 Task: Create in the project TrendSetter in Backlog an issue 'Upgrade the security protocols of a web application to comply with new regulatory requirements', assign it to team member softage.4@softage.net and change the status to IN PROGRESS.
Action: Mouse moved to (206, 292)
Screenshot: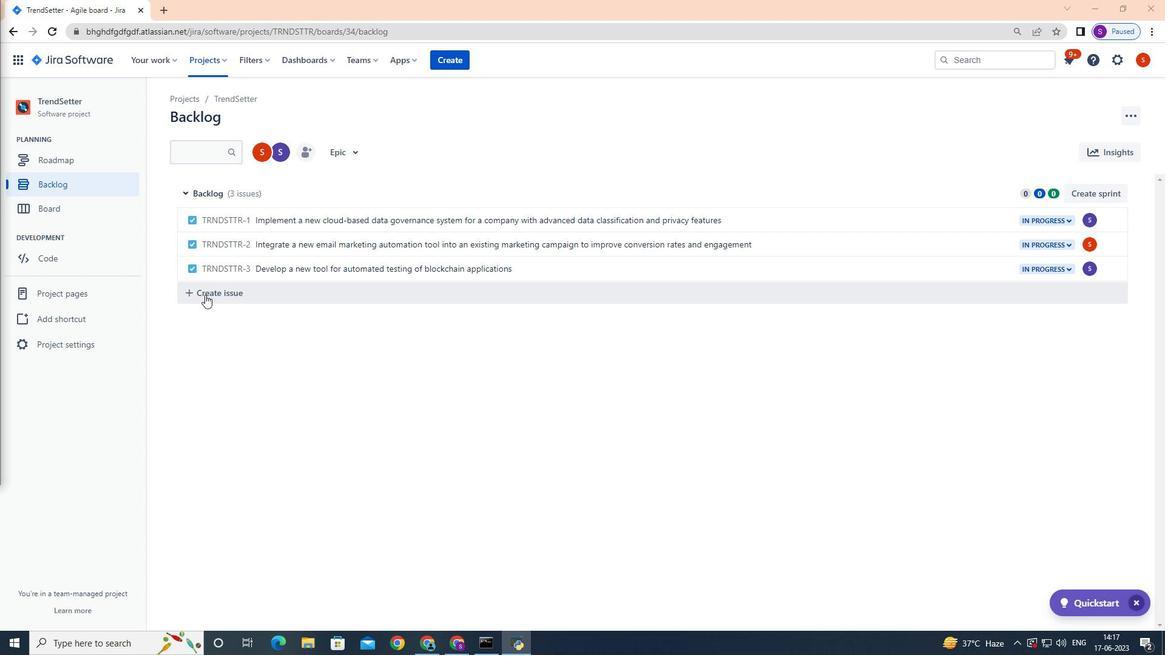 
Action: Mouse pressed left at (206, 292)
Screenshot: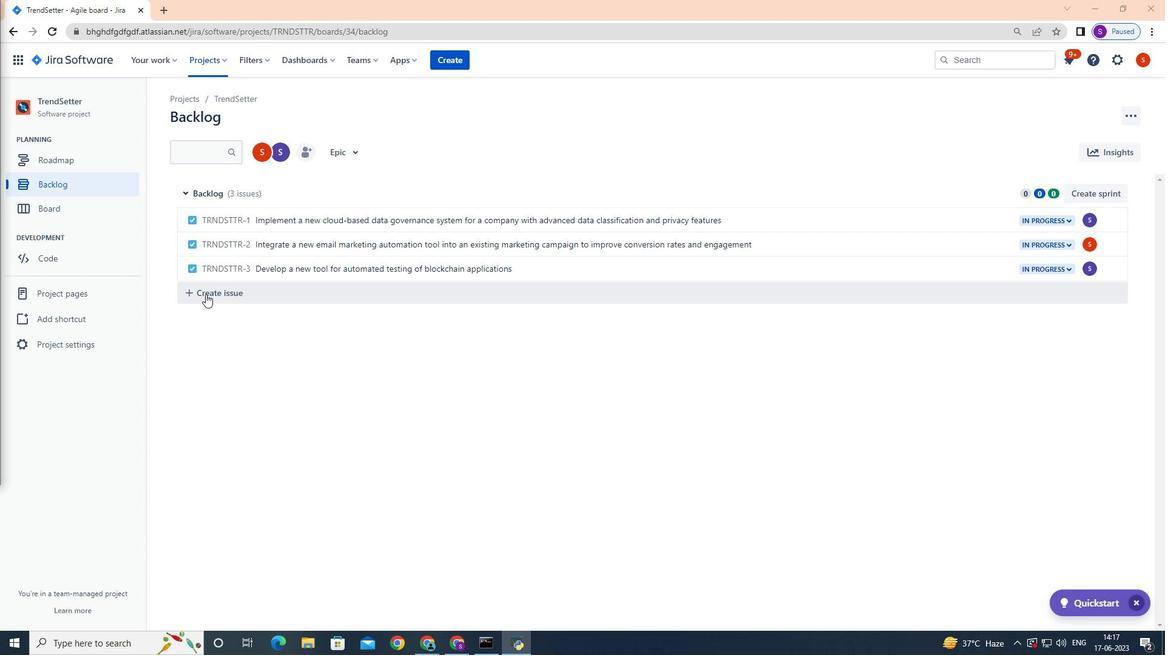 
Action: Key pressed <Key.shift><Key.shift>Upgrade<Key.space>the<Key.space>security<Key.space>protocols<Key.space>of<Key.space>a<Key.space>web<Key.space>application<Key.space>to<Key.space>comply<Key.space>with<Key.space>new<Key.space>regulatory<Key.space>requirements<Key.enter>
Screenshot: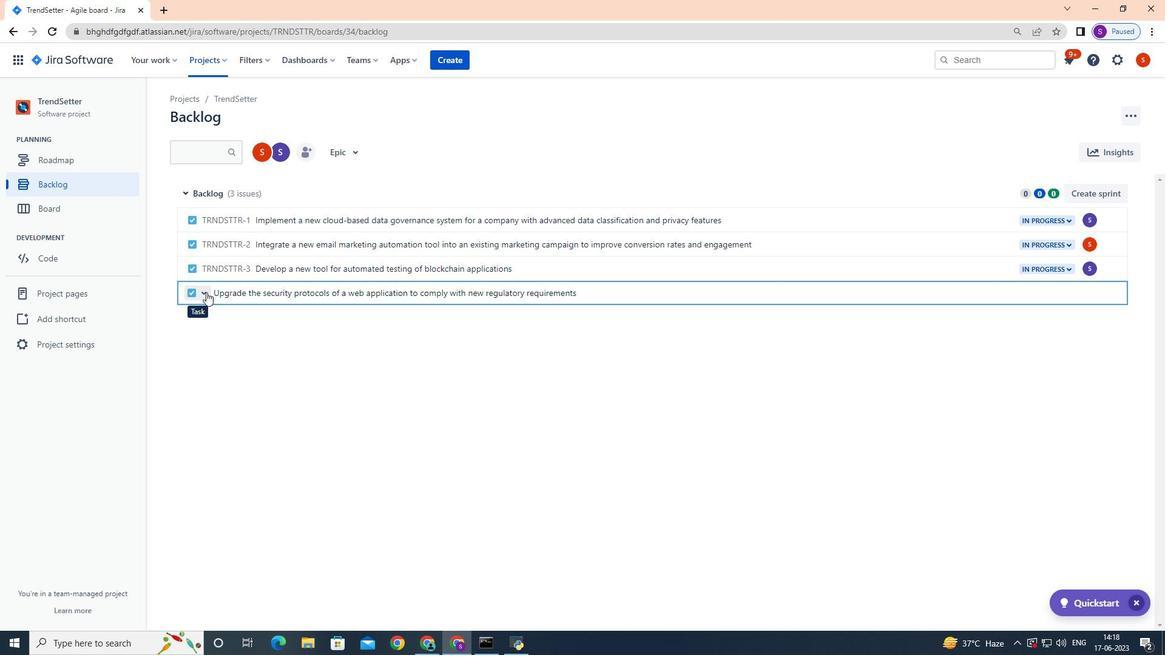 
Action: Mouse moved to (1092, 291)
Screenshot: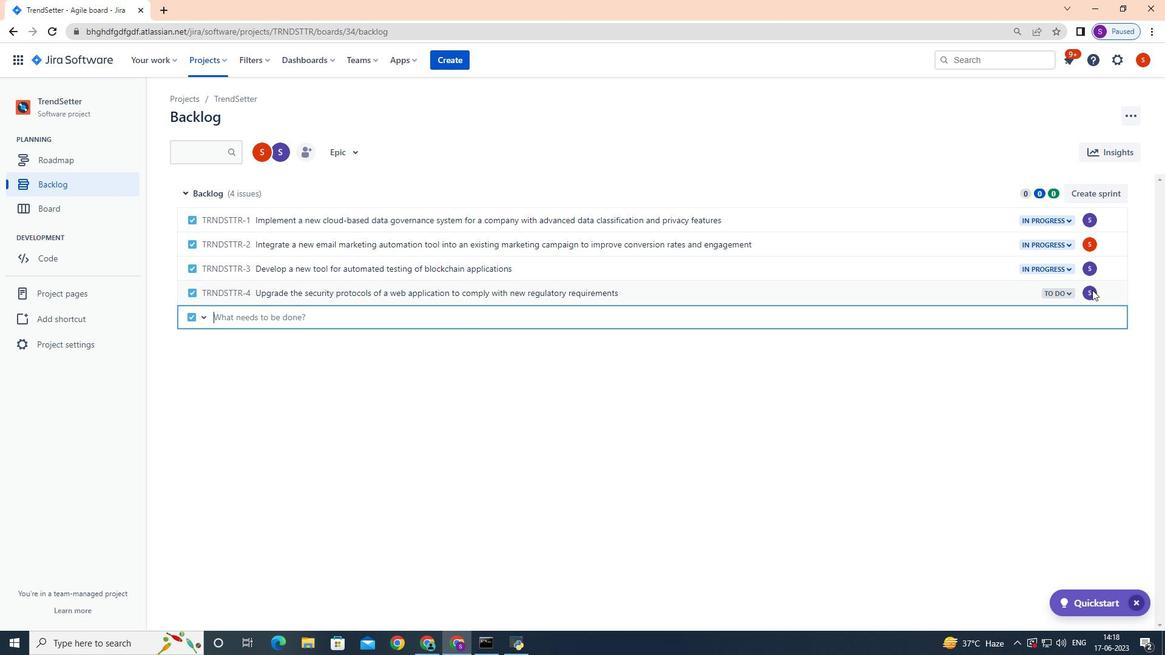 
Action: Mouse pressed left at (1092, 291)
Screenshot: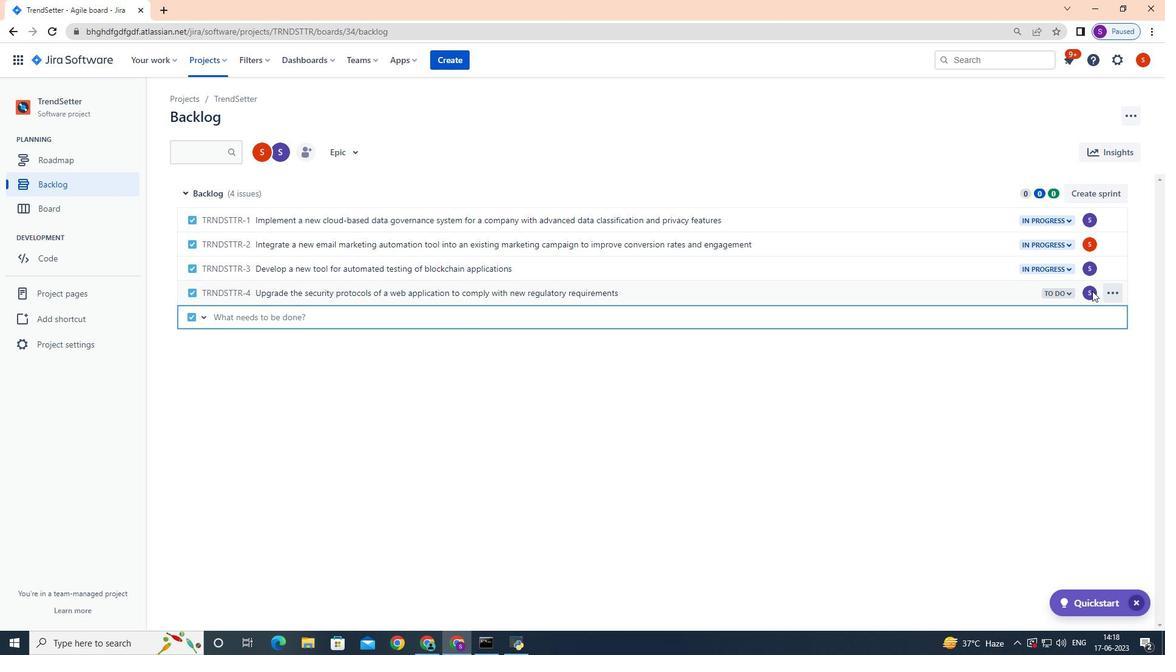 
Action: Mouse moved to (1086, 291)
Screenshot: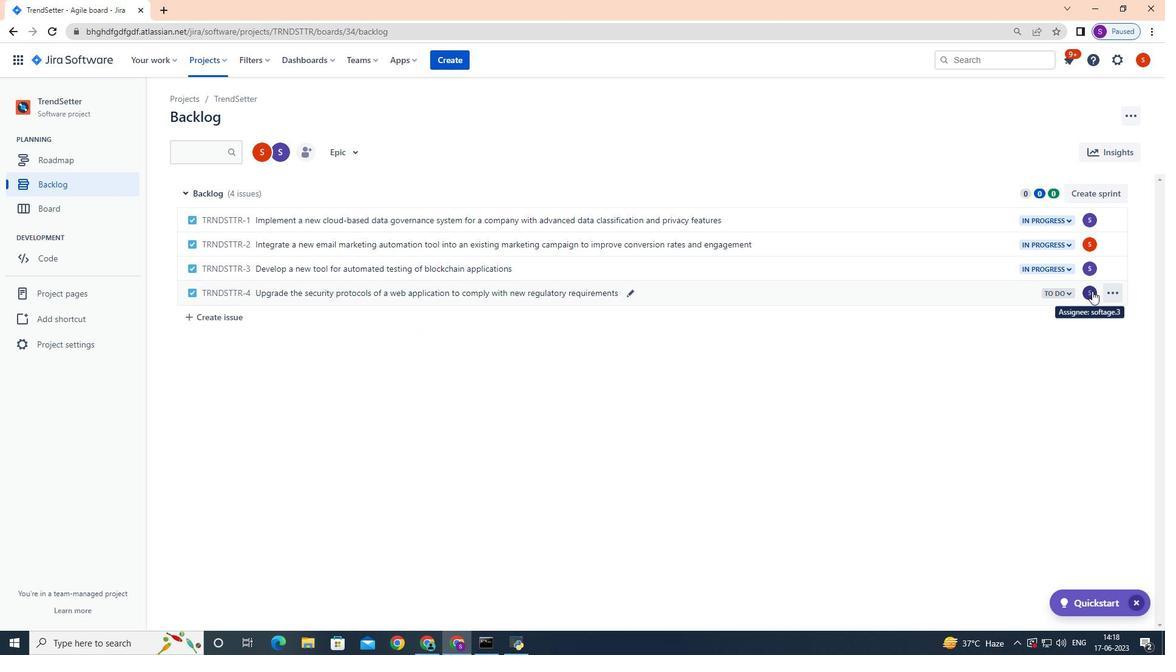 
Action: Mouse pressed left at (1086, 291)
Screenshot: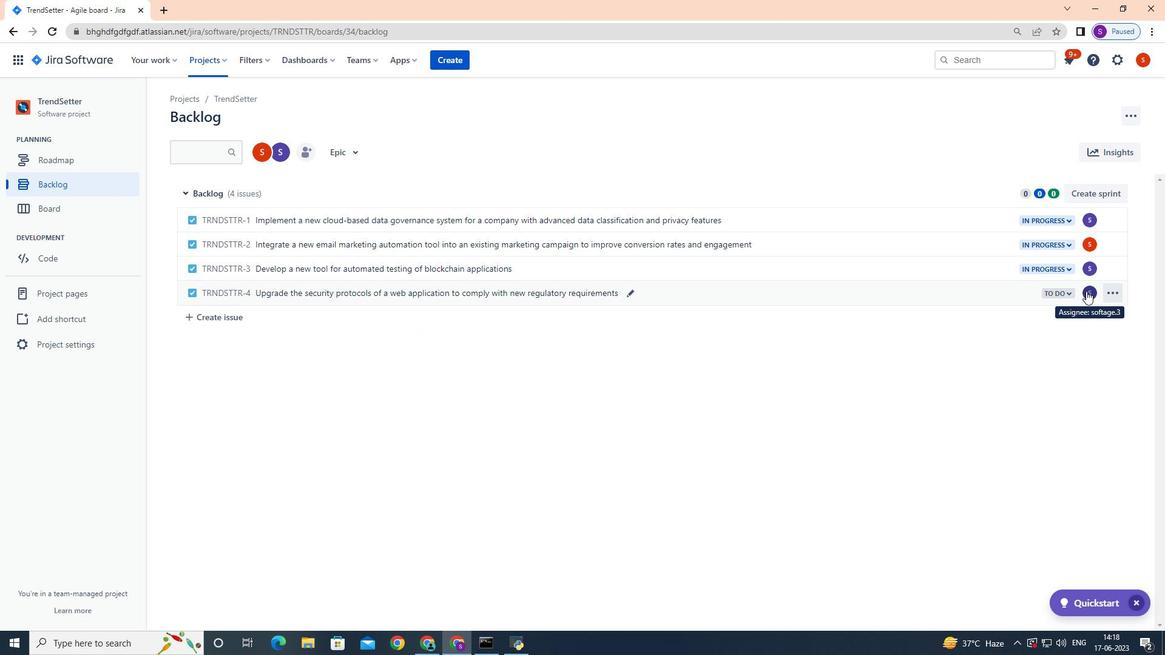 
Action: Mouse moved to (1086, 291)
Screenshot: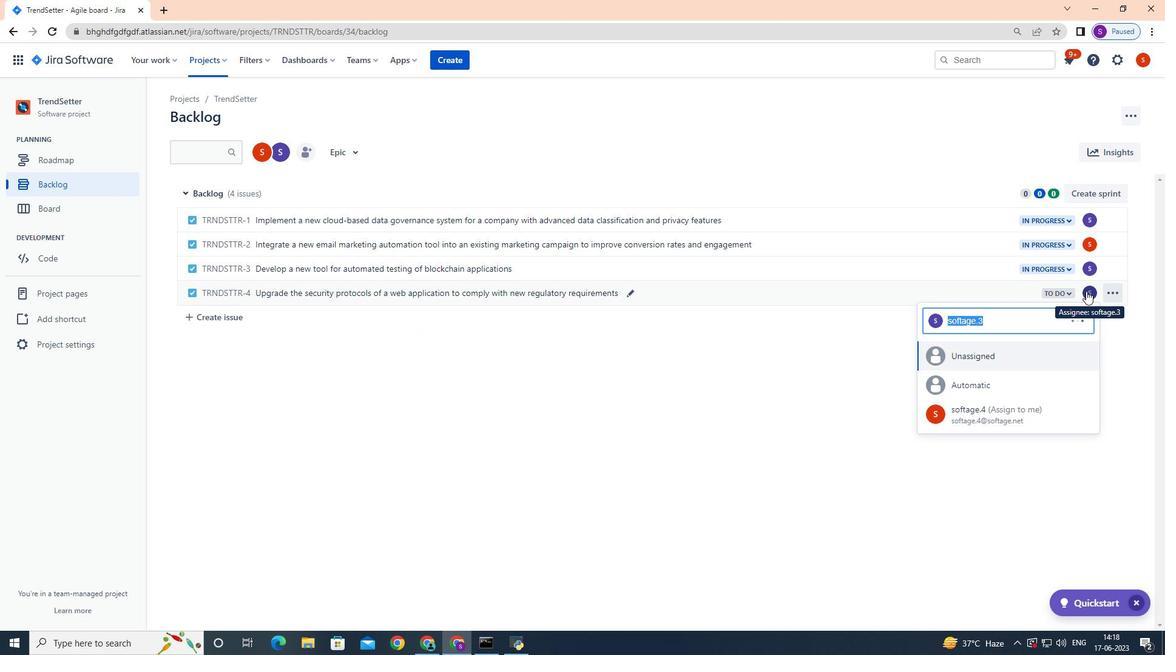 
Action: Key pressed softage.4
Screenshot: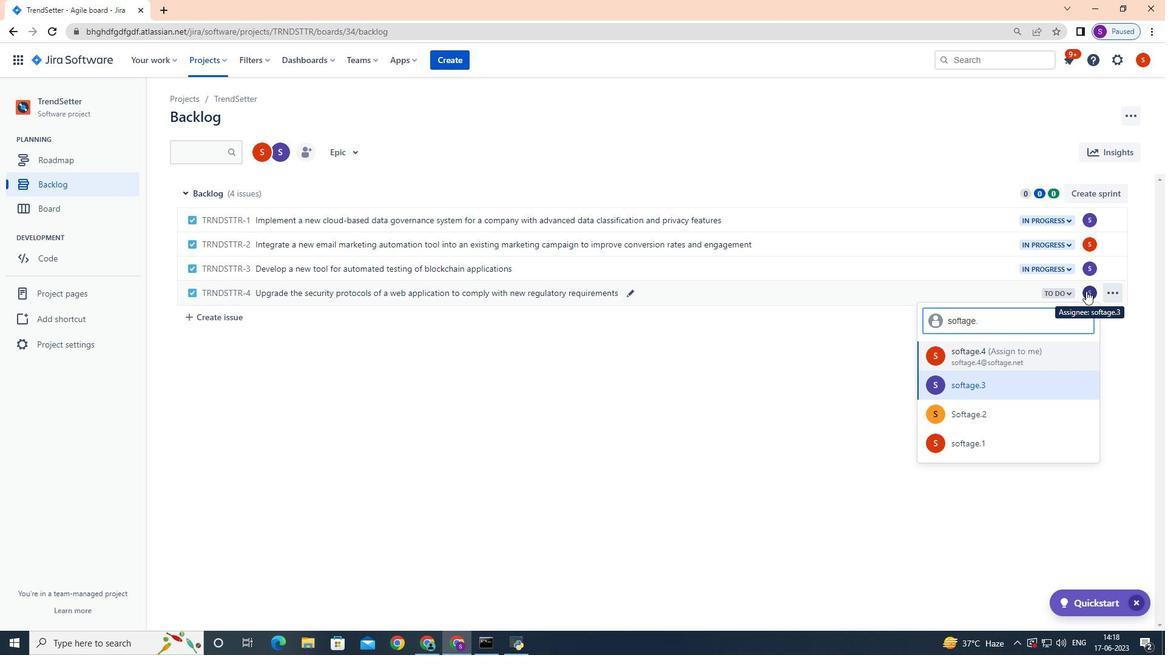 
Action: Mouse moved to (994, 358)
Screenshot: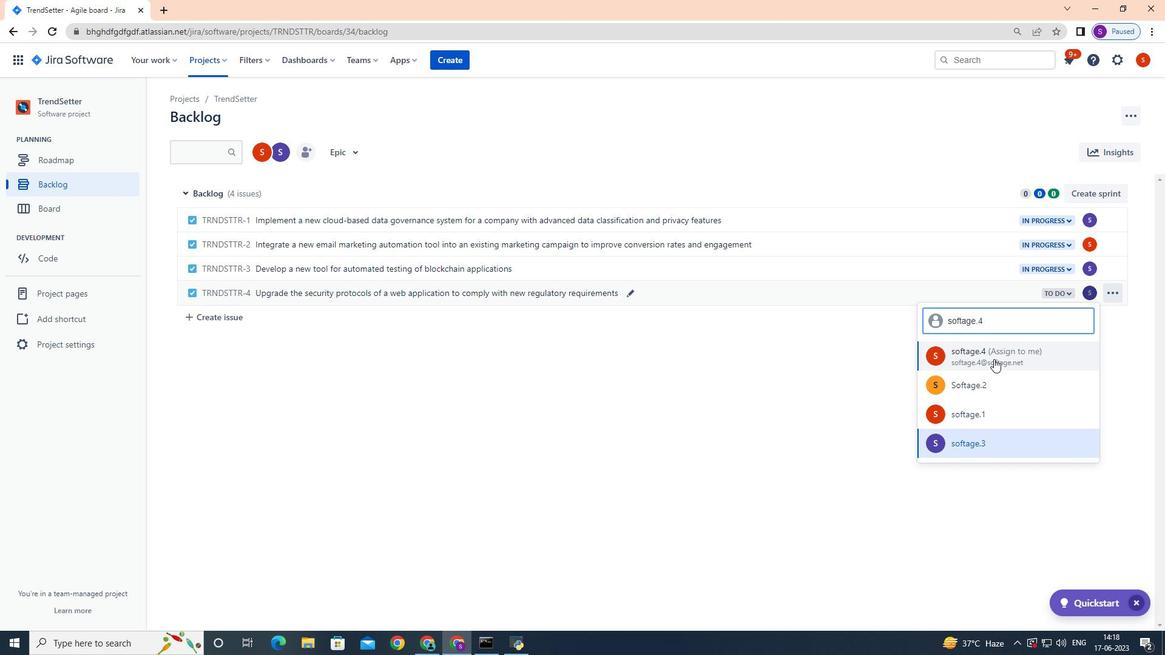 
Action: Mouse pressed left at (994, 358)
Screenshot: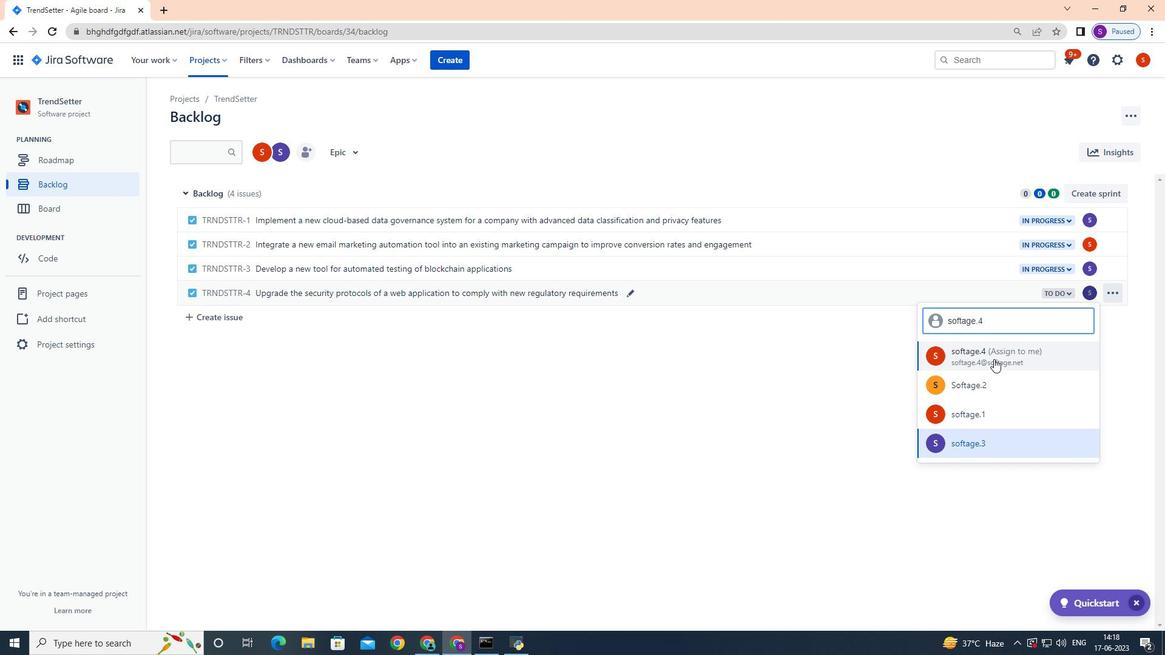 
Action: Mouse moved to (1071, 292)
Screenshot: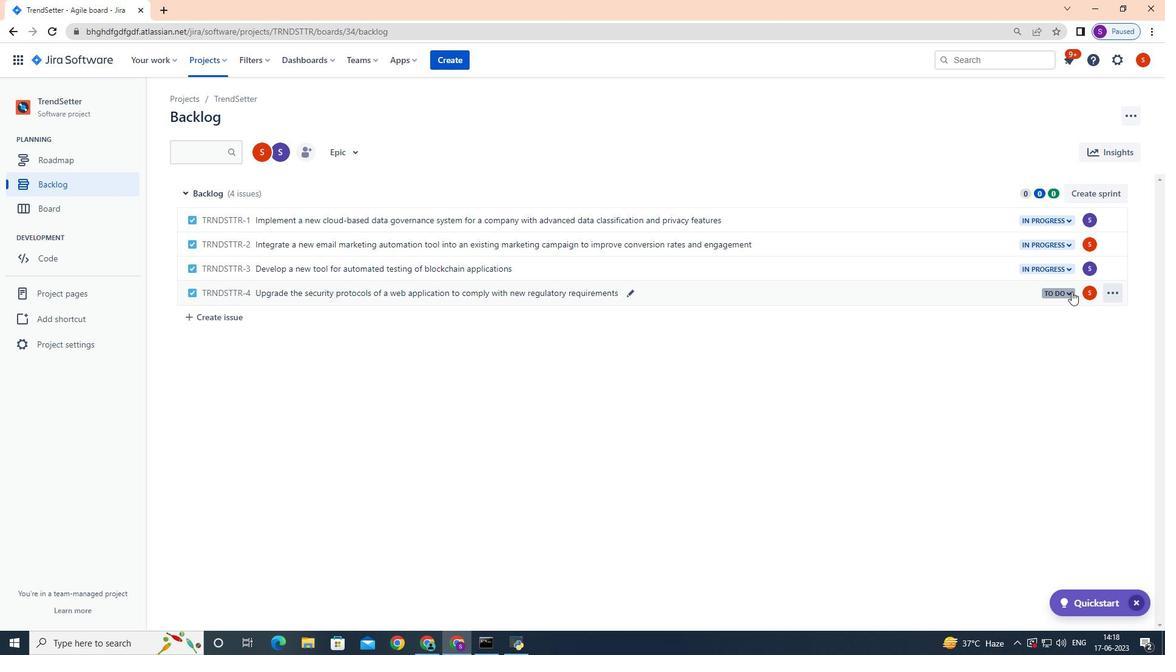
Action: Mouse pressed left at (1071, 292)
Screenshot: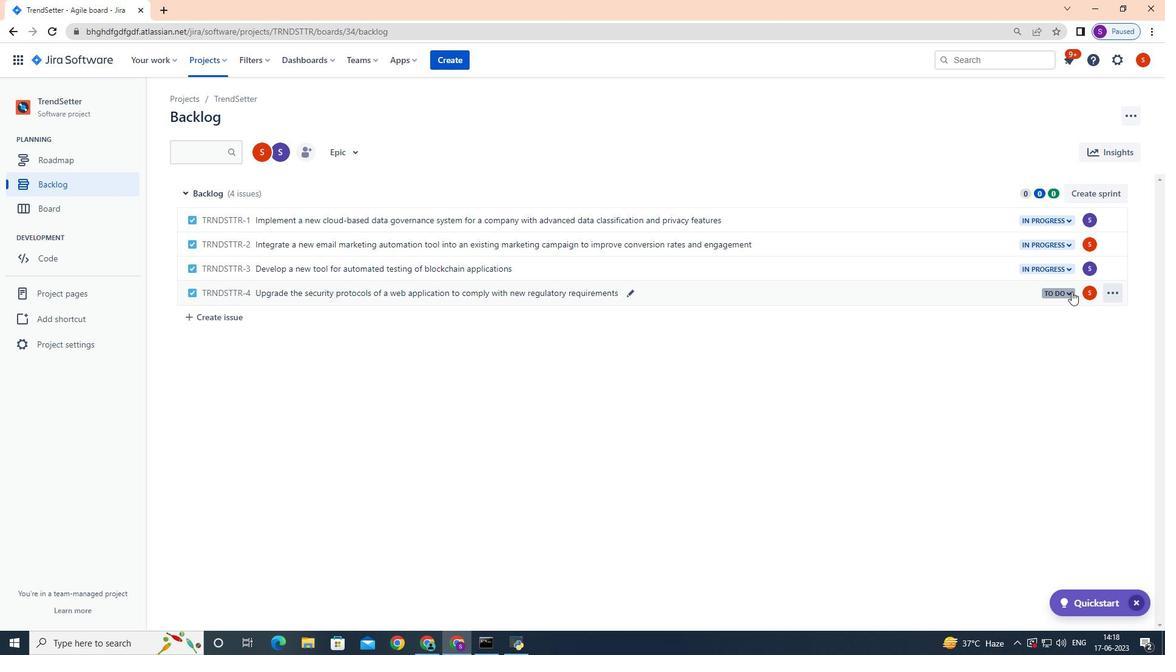
Action: Mouse moved to (1008, 313)
Screenshot: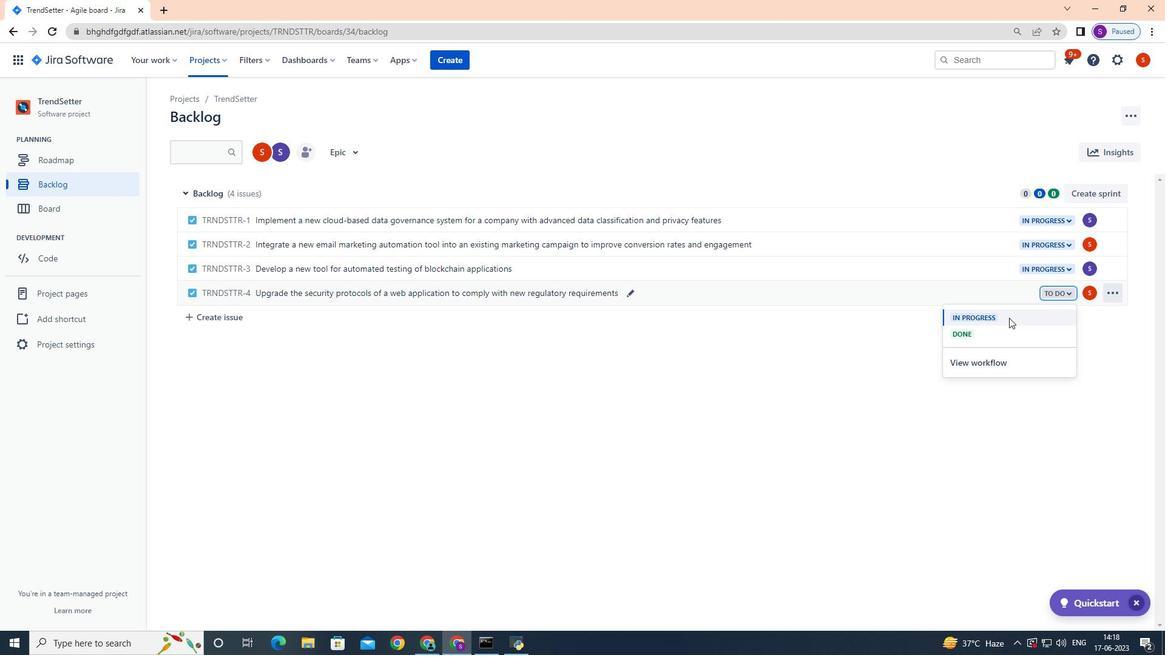 
Action: Mouse pressed left at (1008, 313)
Screenshot: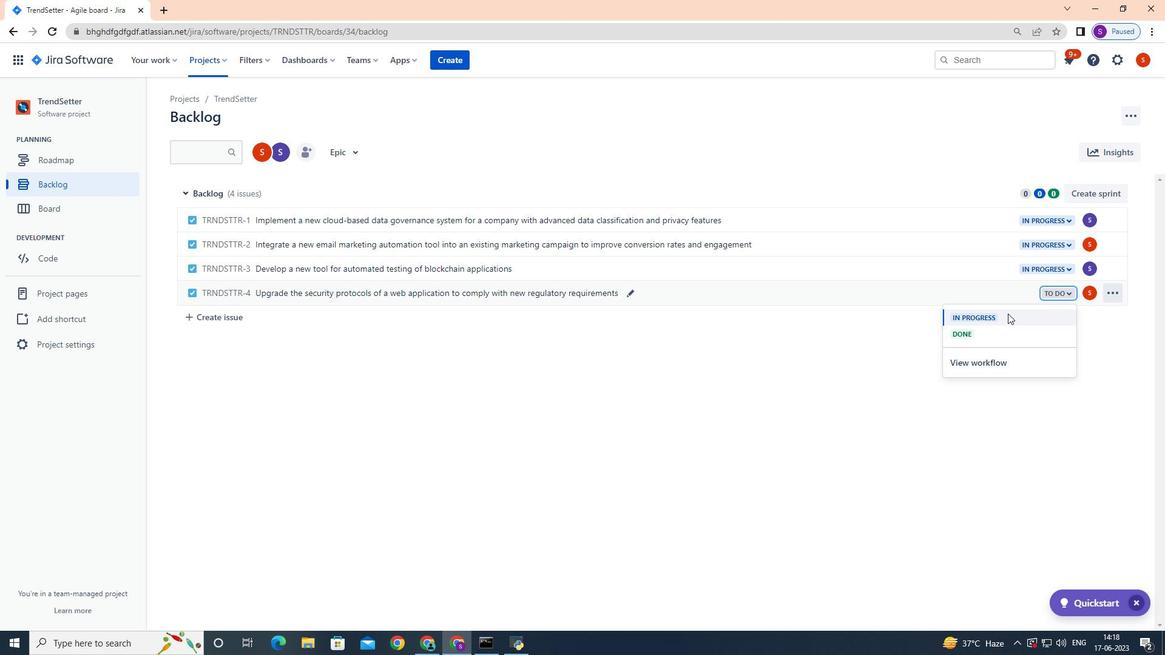 
Action: Mouse moved to (575, 413)
Screenshot: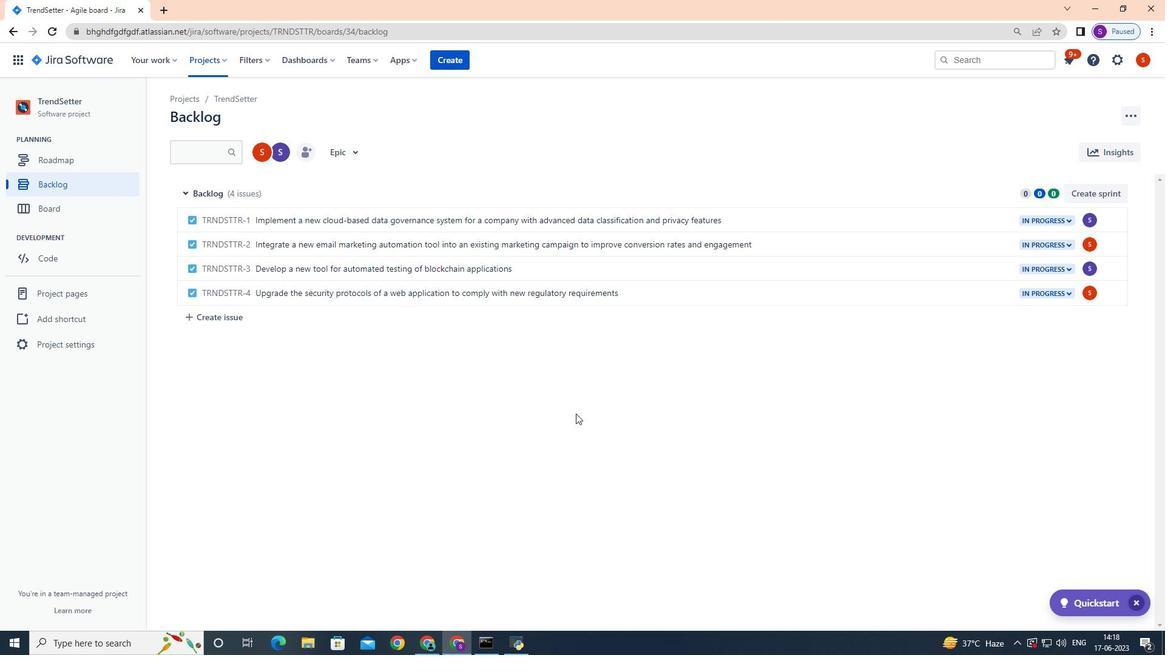 
